 Task: Start in the project AgileNexus the sprint 'Platform Upgrade Sprint', with a duration of 3 weeks. Start in the project AgileNexus the sprint 'Platform Upgrade Sprint', with a duration of 2 weeks. Start in the project AgileNexus the sprint 'Platform Upgrade Sprint', with a duration of 1 week
Action: Mouse moved to (679, 160)
Screenshot: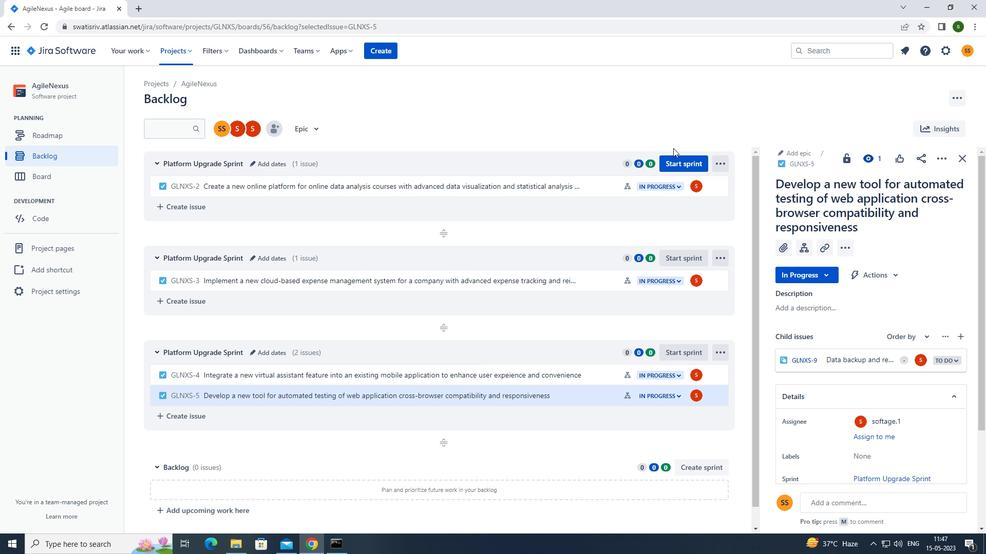 
Action: Mouse pressed left at (679, 160)
Screenshot: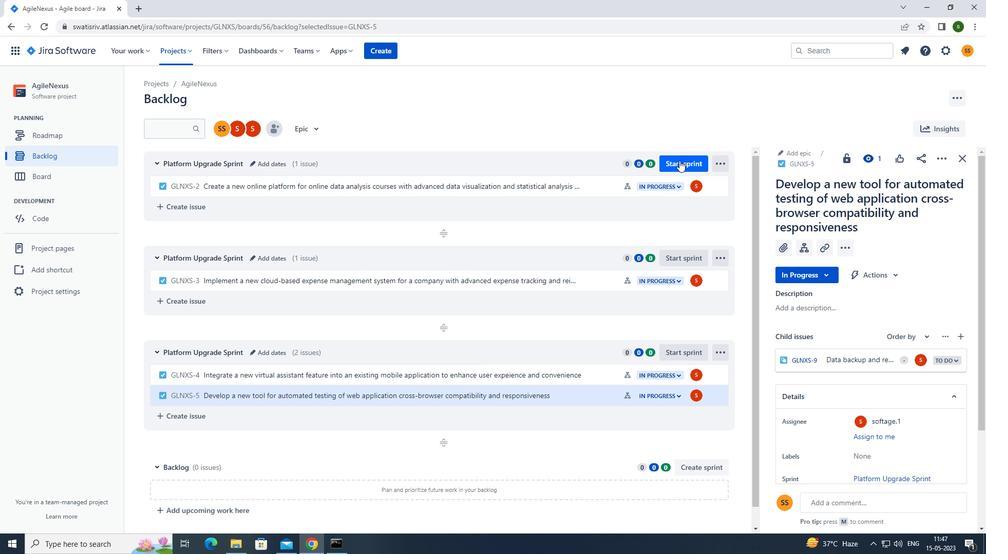 
Action: Mouse moved to (451, 177)
Screenshot: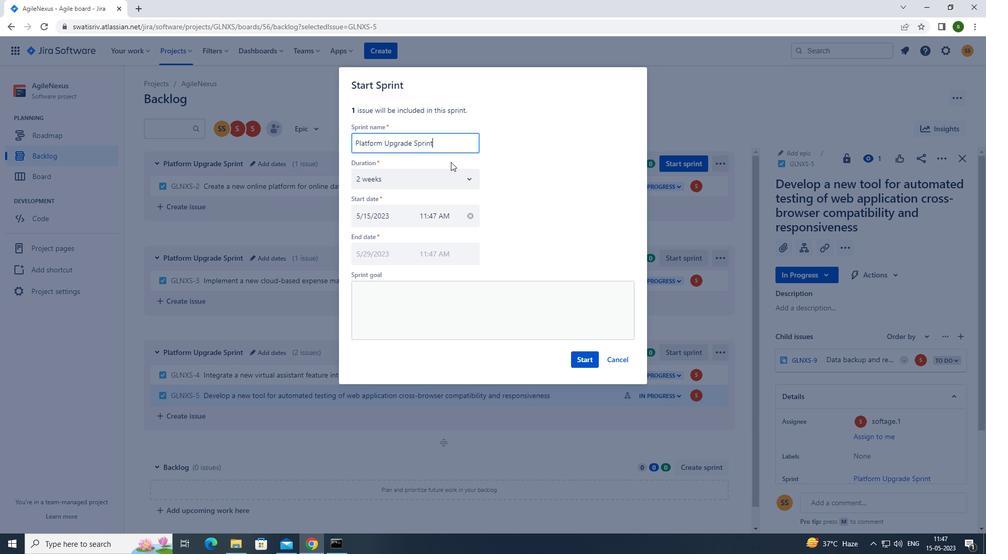 
Action: Mouse pressed left at (451, 177)
Screenshot: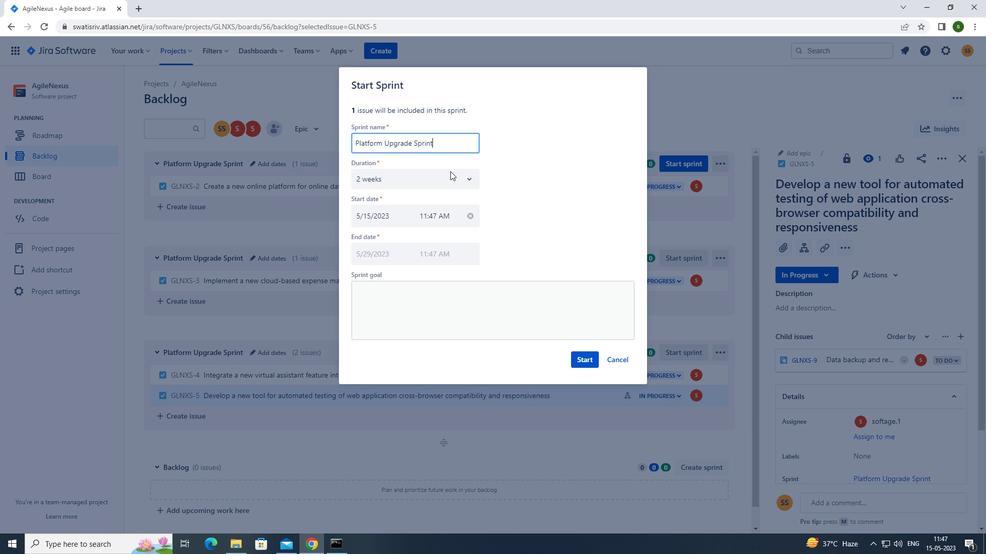 
Action: Mouse moved to (387, 235)
Screenshot: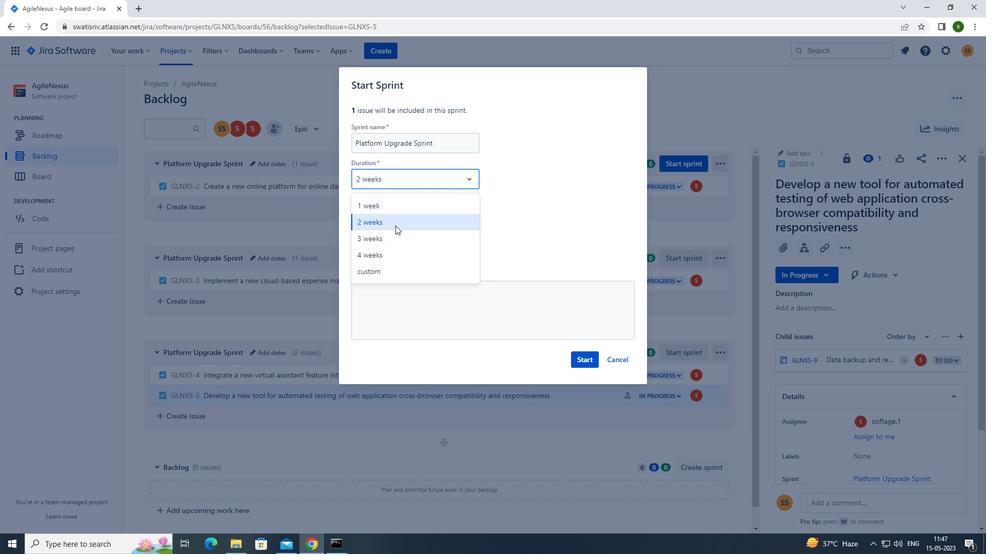 
Action: Mouse pressed left at (387, 235)
Screenshot: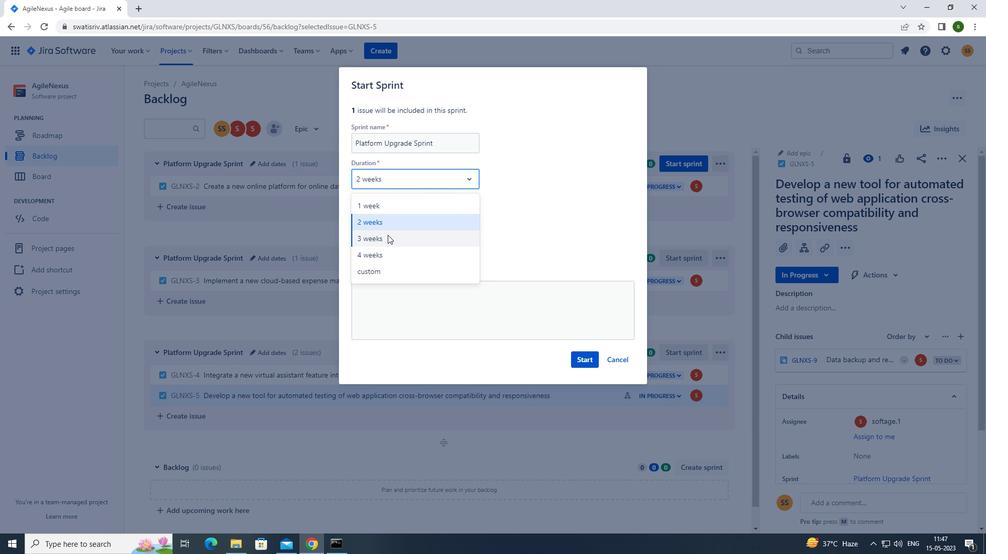 
Action: Mouse moved to (584, 358)
Screenshot: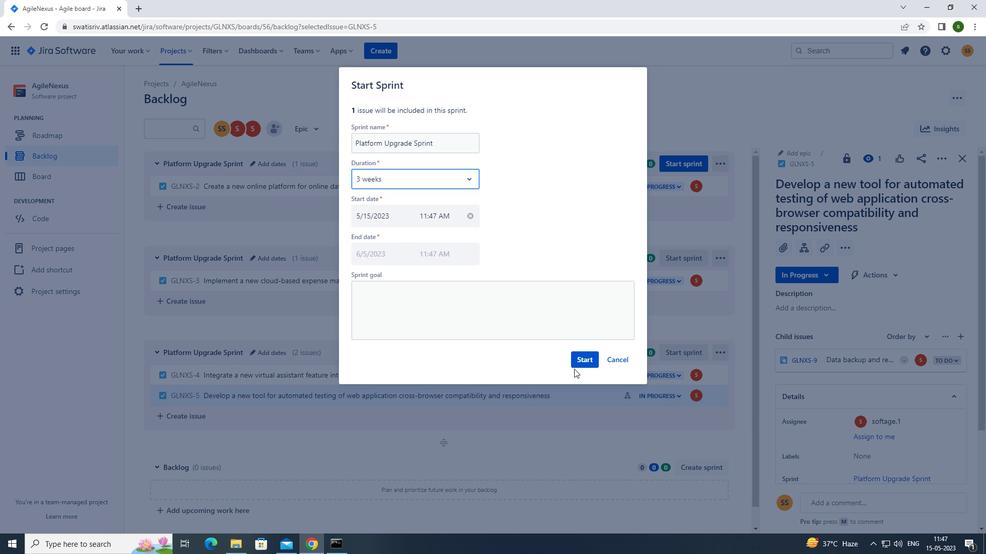 
Action: Mouse pressed left at (584, 358)
Screenshot: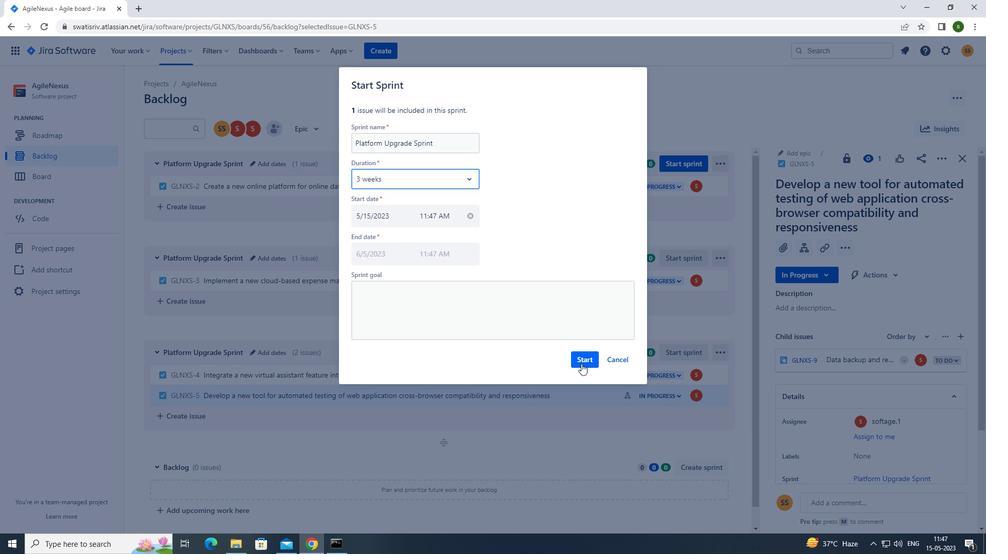 
Action: Mouse moved to (66, 153)
Screenshot: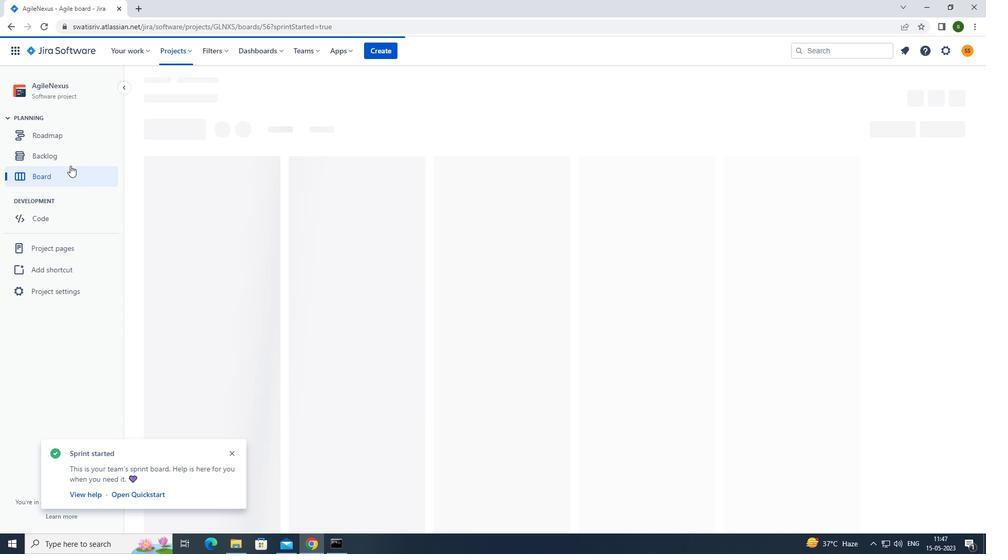 
Action: Mouse pressed left at (66, 153)
Screenshot: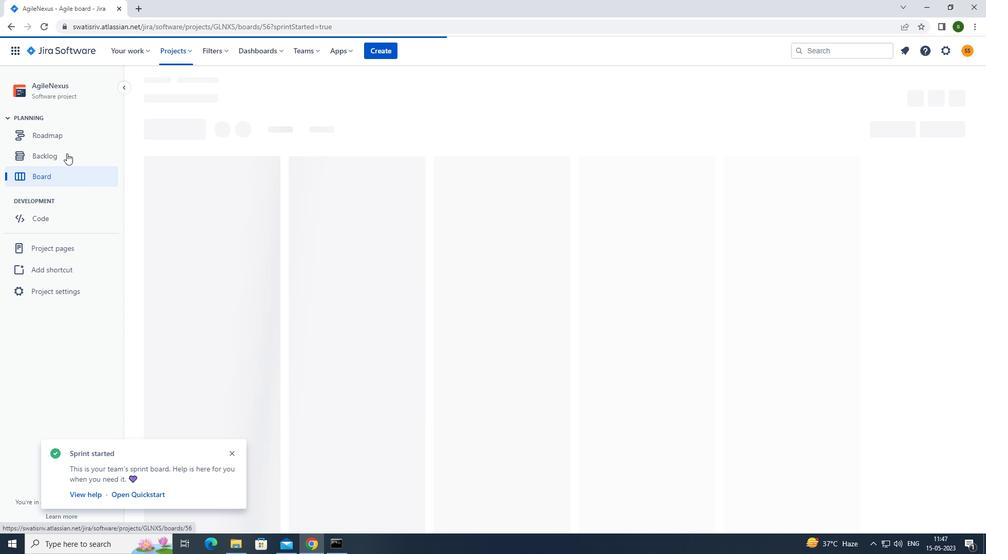 
Action: Mouse moved to (898, 248)
Screenshot: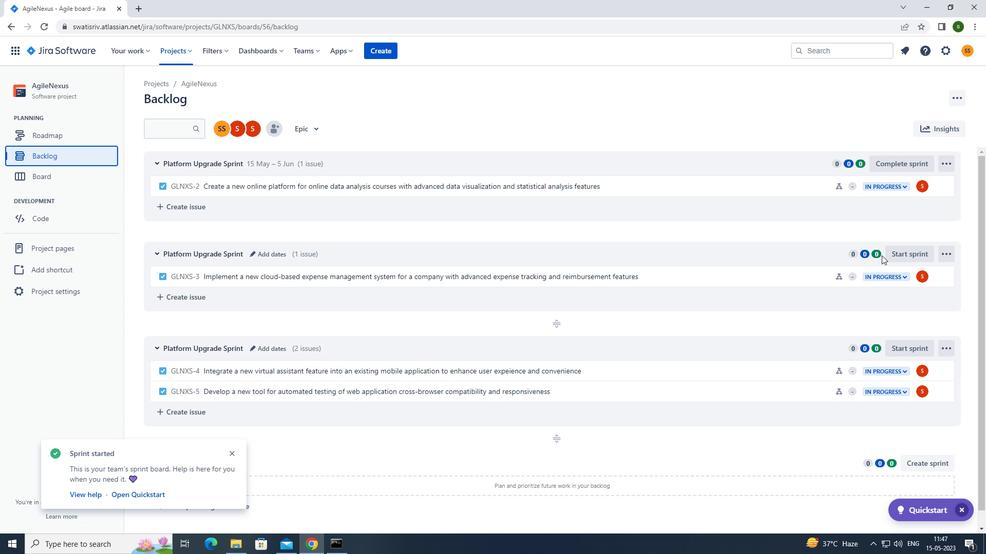 
Action: Mouse pressed left at (898, 248)
Screenshot: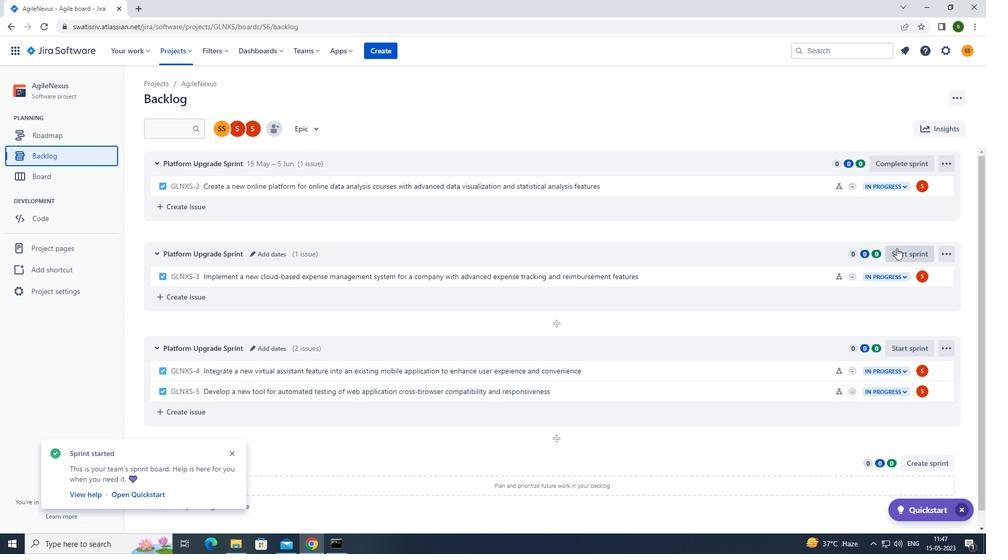 
Action: Mouse moved to (411, 176)
Screenshot: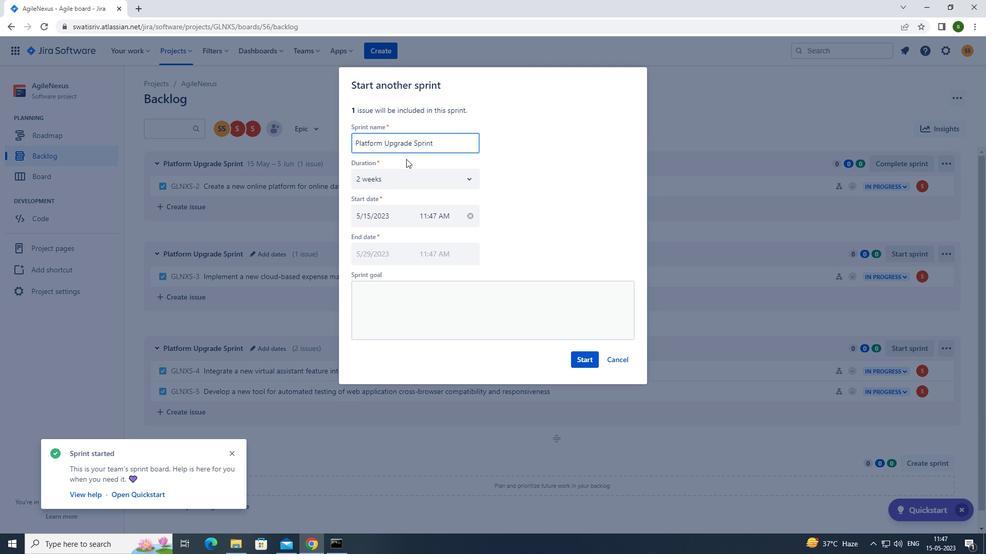 
Action: Mouse pressed left at (411, 176)
Screenshot: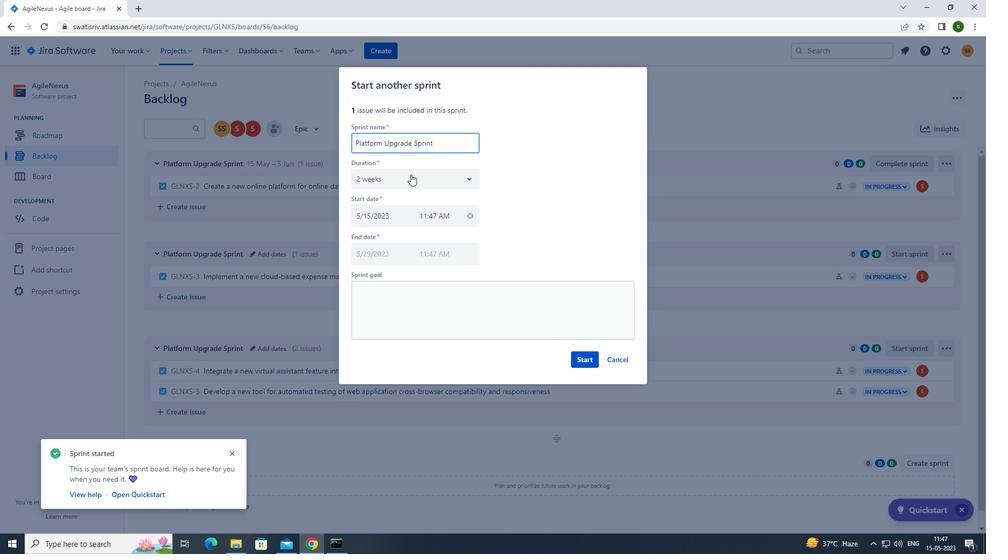 
Action: Mouse moved to (402, 223)
Screenshot: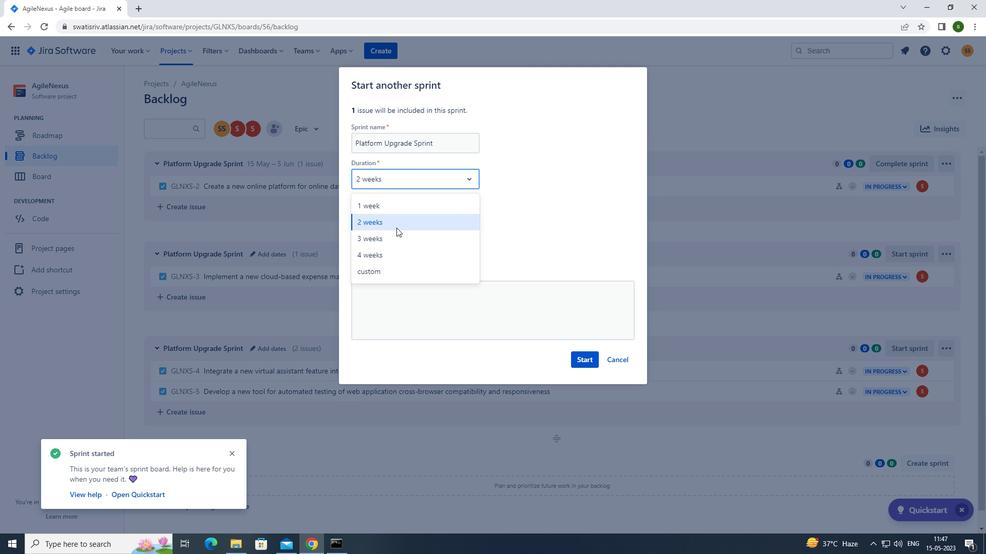 
Action: Mouse pressed left at (402, 223)
Screenshot: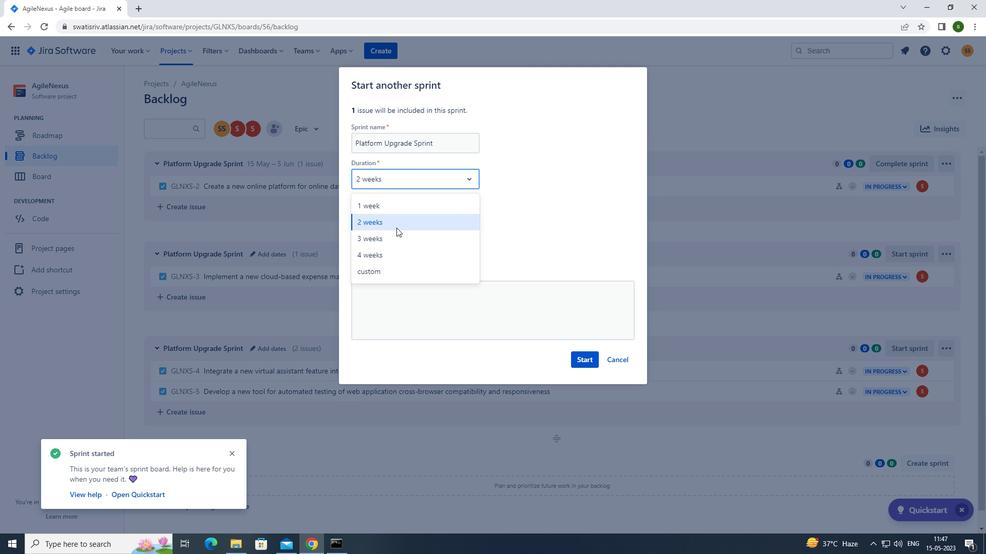 
Action: Mouse moved to (582, 359)
Screenshot: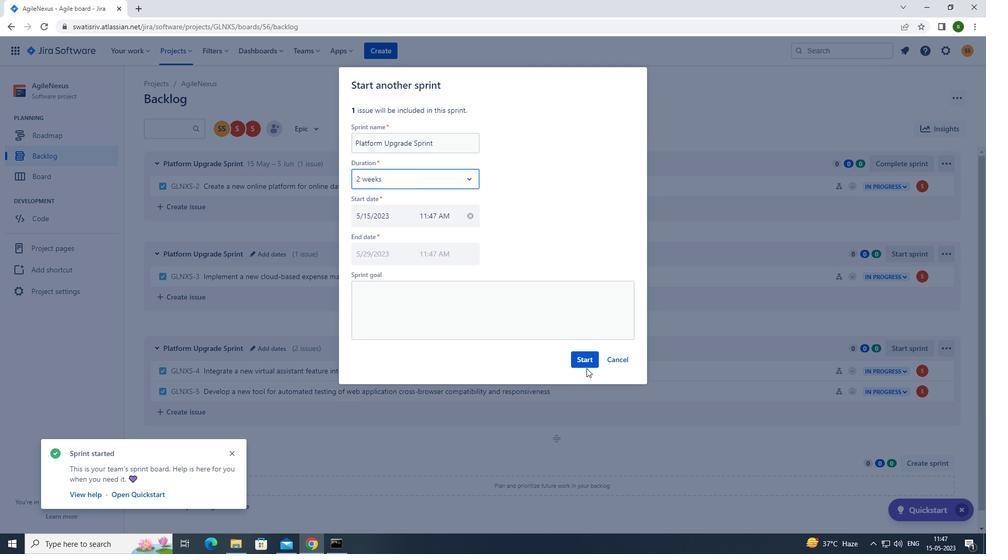 
Action: Mouse pressed left at (582, 359)
Screenshot: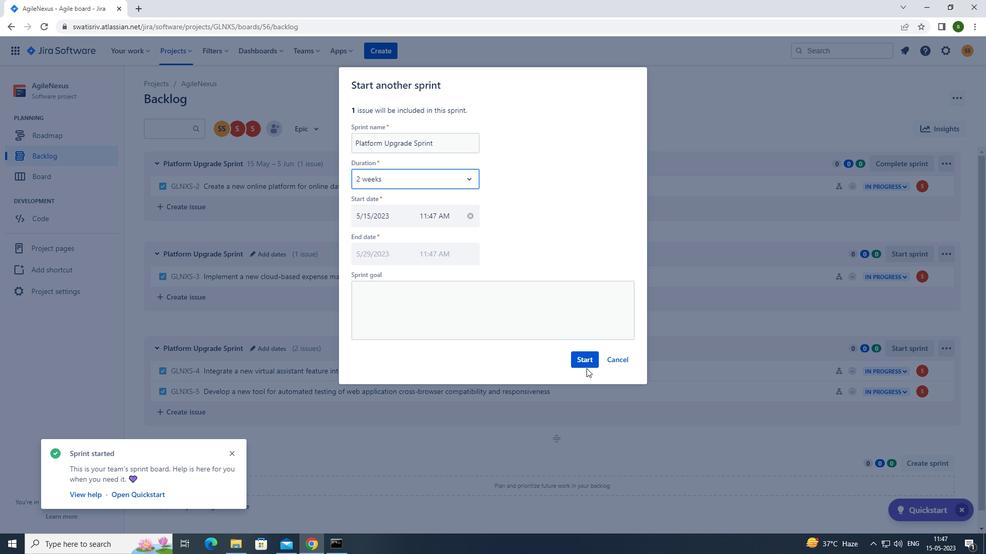 
Action: Mouse moved to (76, 159)
Screenshot: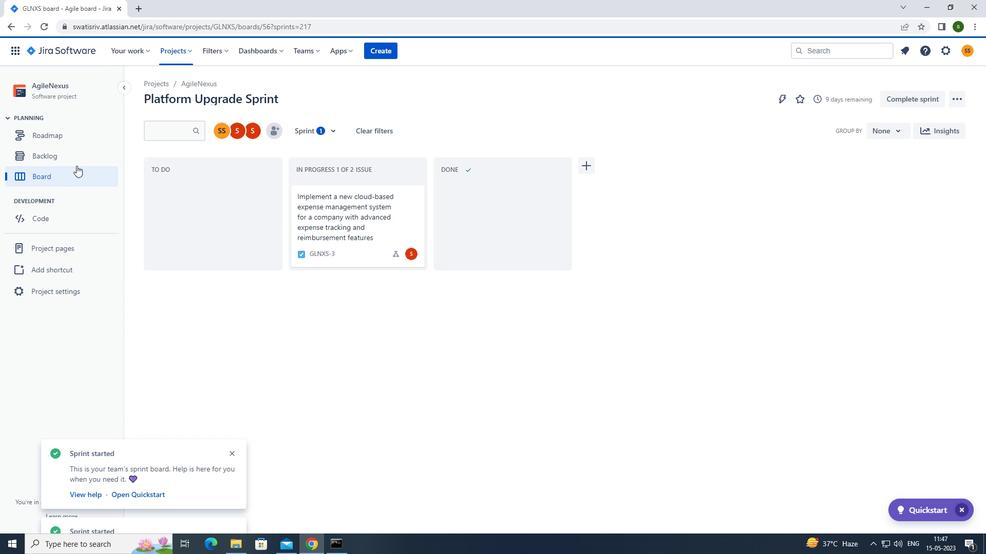 
Action: Mouse pressed left at (76, 159)
Screenshot: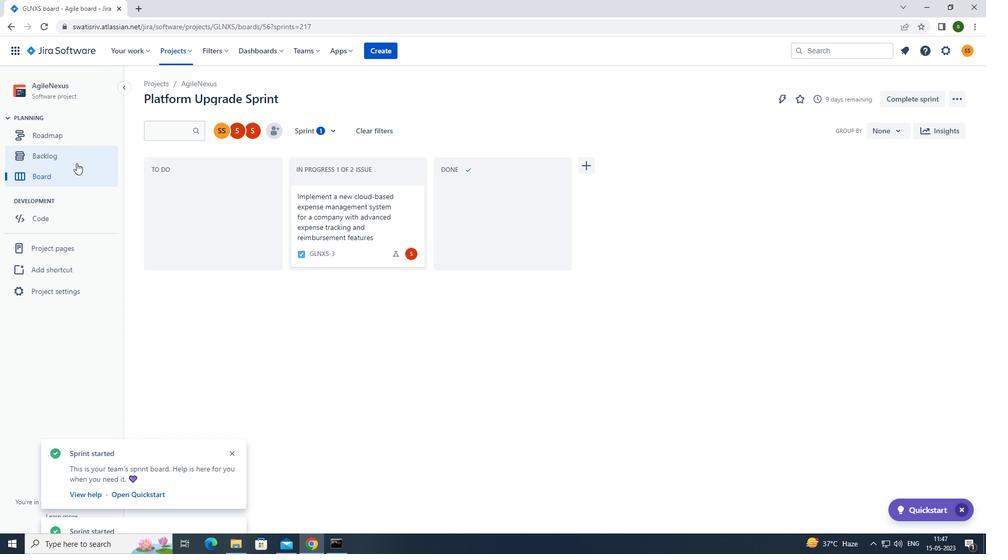
Action: Mouse moved to (899, 342)
Screenshot: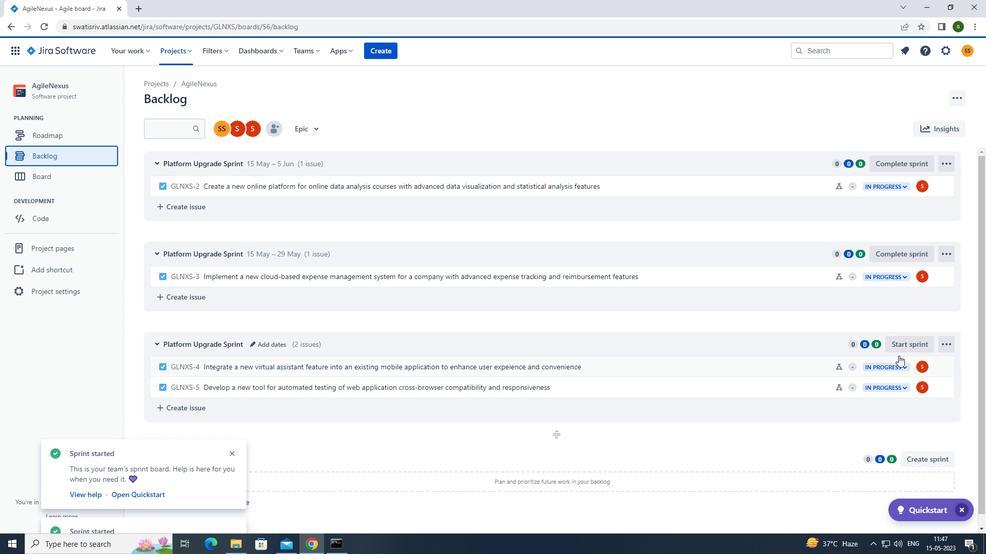 
Action: Mouse pressed left at (899, 342)
Screenshot: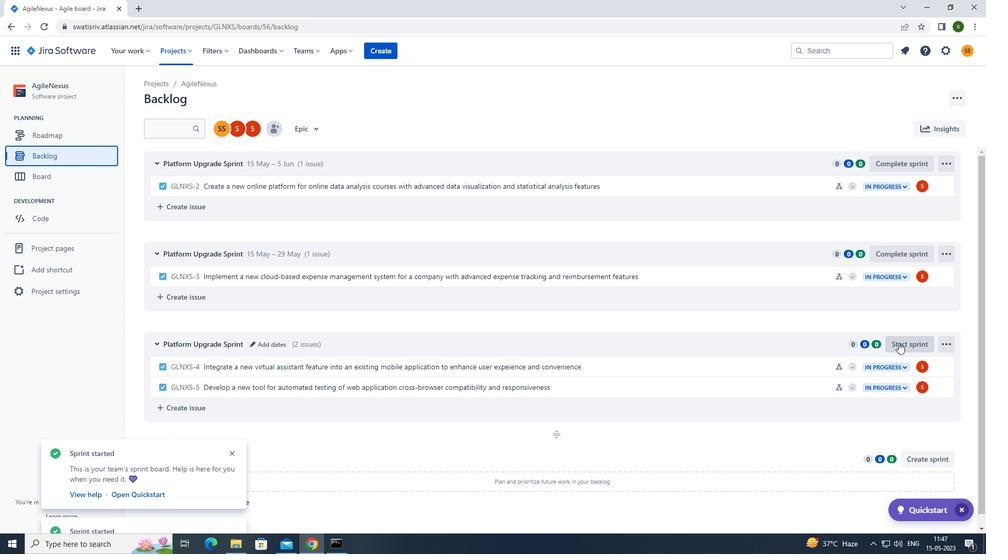 
Action: Mouse moved to (425, 176)
Screenshot: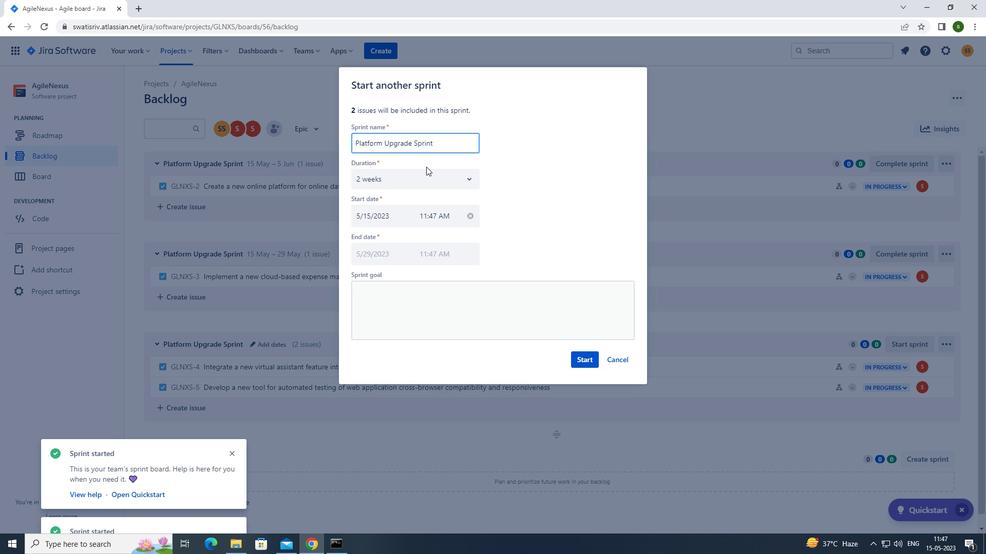 
Action: Mouse pressed left at (425, 176)
Screenshot: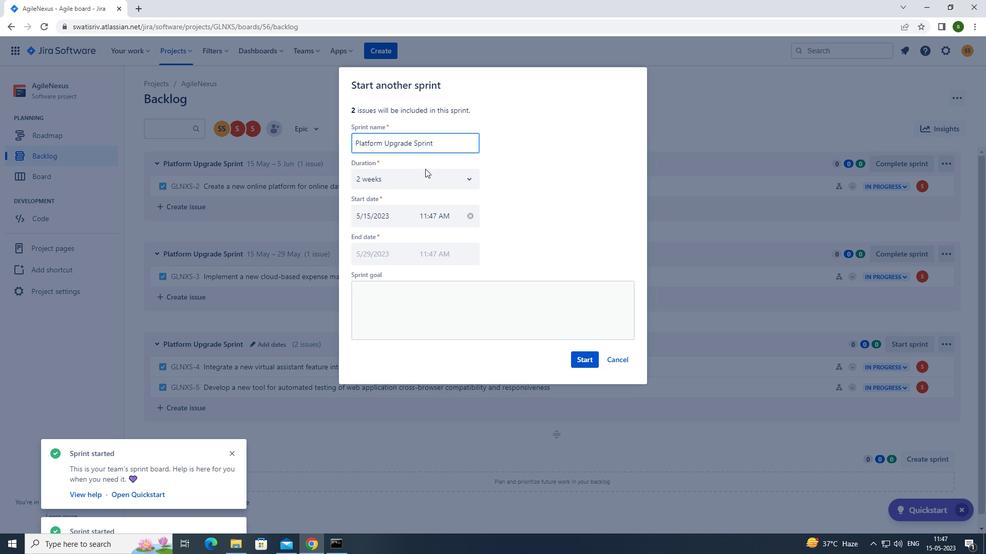 
Action: Mouse moved to (383, 202)
Screenshot: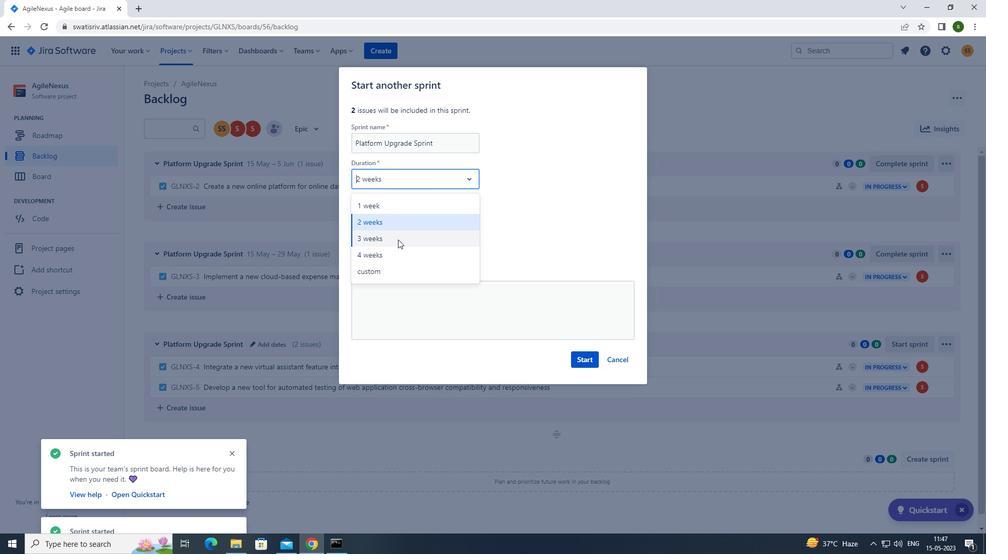 
Action: Mouse pressed left at (383, 202)
Screenshot: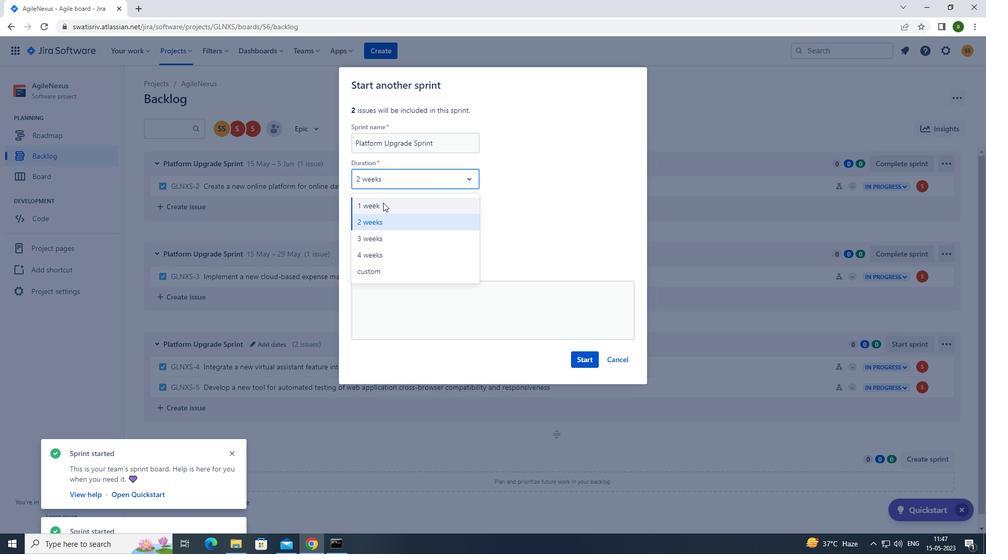 
Action: Mouse moved to (579, 358)
Screenshot: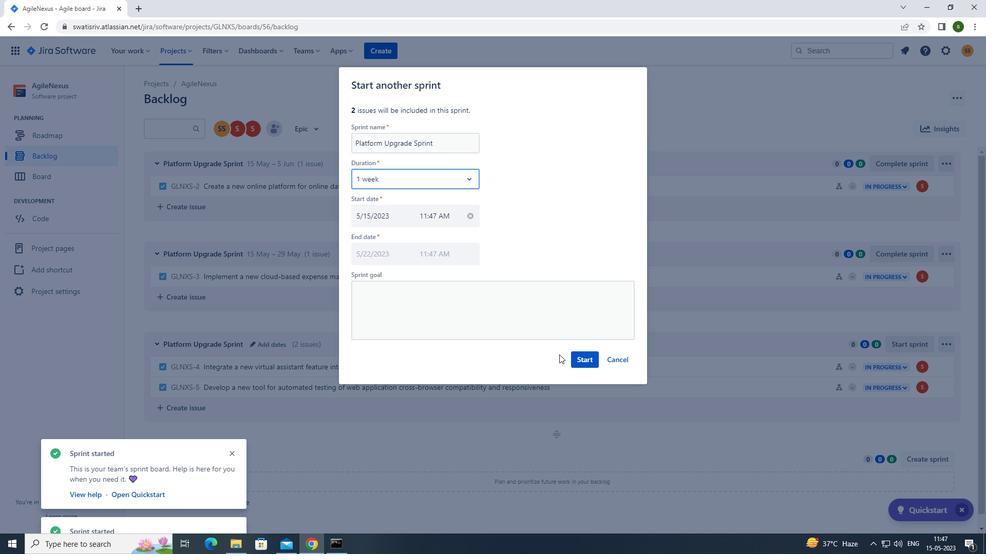 
Action: Mouse pressed left at (579, 358)
Screenshot: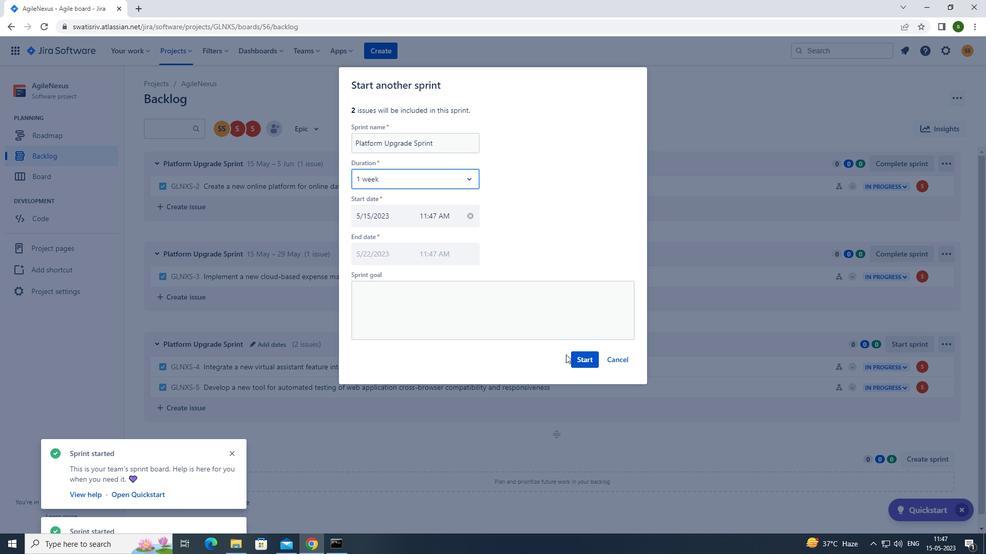 
